 Task: Create a project with template Project Timeline with name TravelForge with privacy Public and in the team Recorders . Create three sections in the project as To-Do, Doing and Done.
Action: Mouse moved to (70, 54)
Screenshot: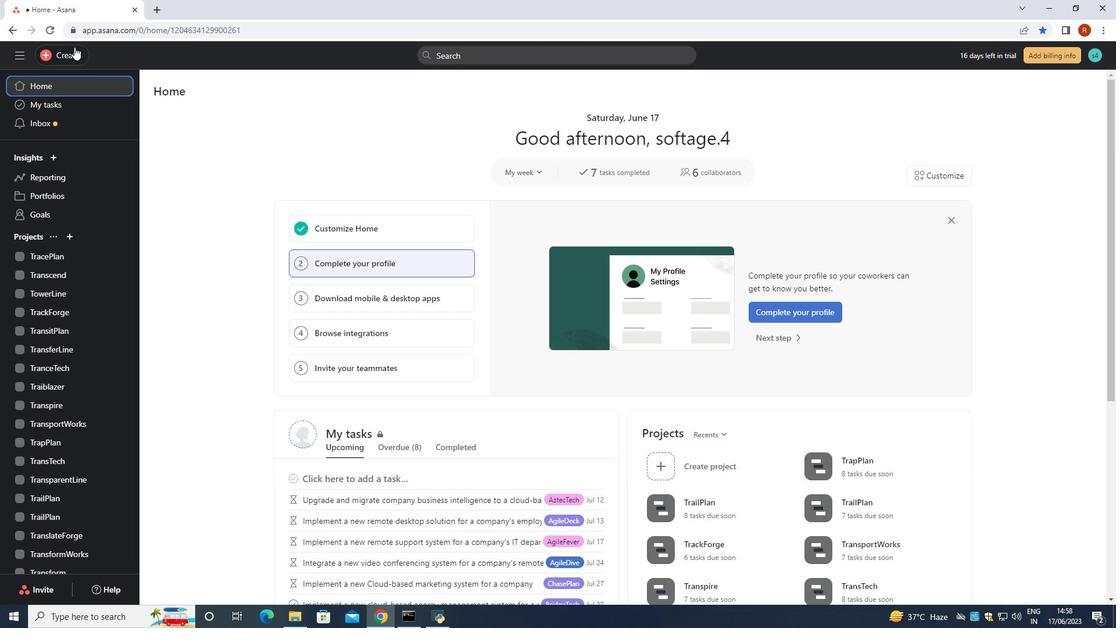 
Action: Mouse pressed left at (70, 54)
Screenshot: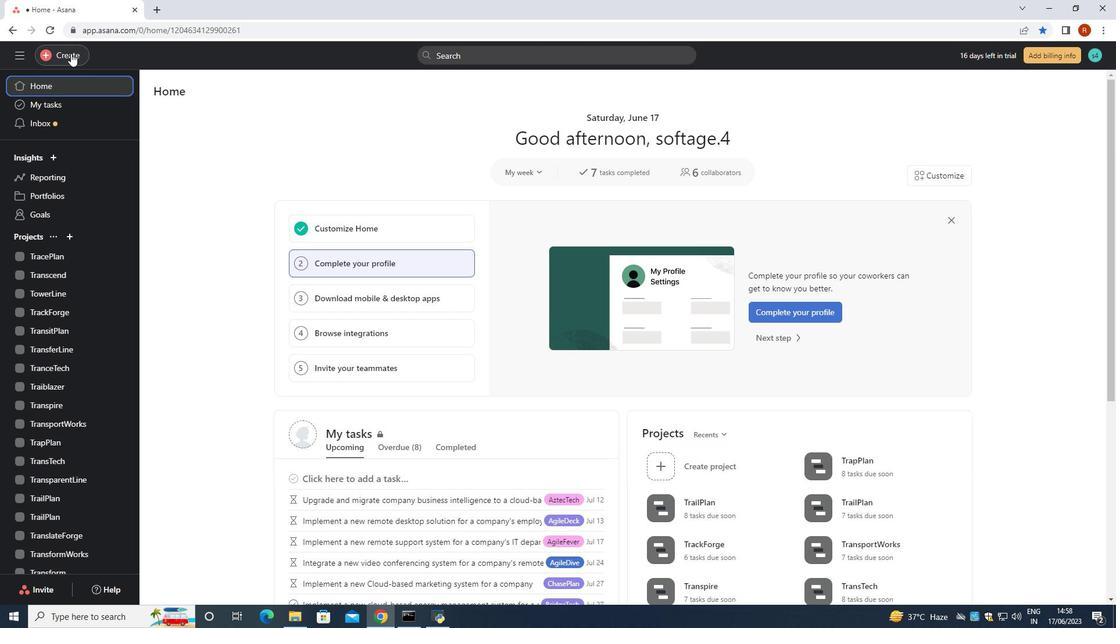 
Action: Mouse moved to (155, 80)
Screenshot: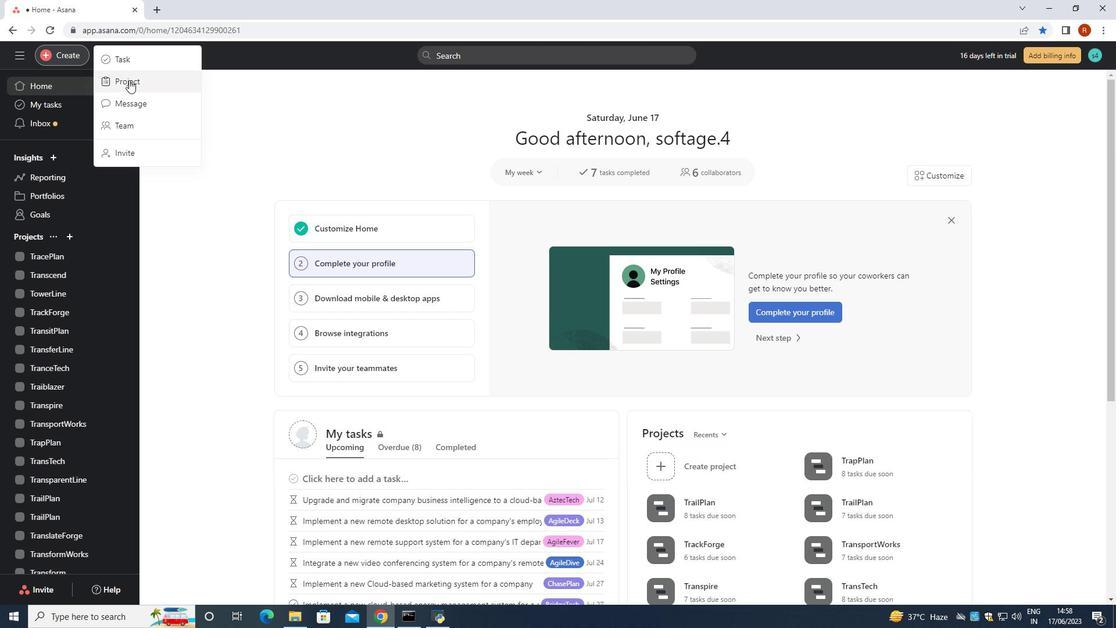 
Action: Mouse pressed left at (155, 80)
Screenshot: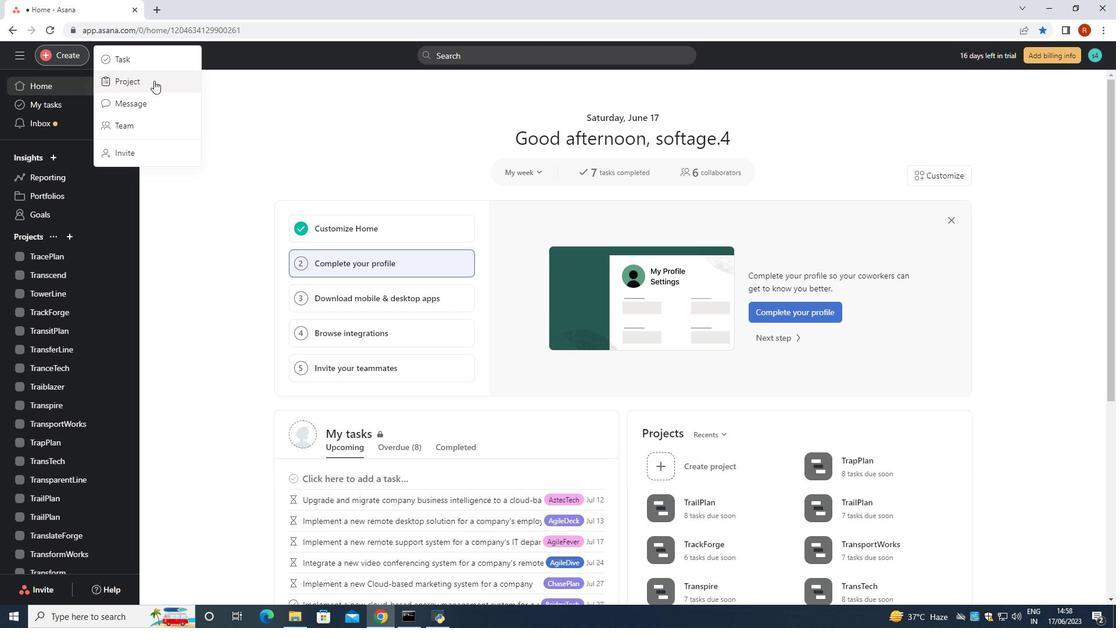 
Action: Mouse moved to (569, 330)
Screenshot: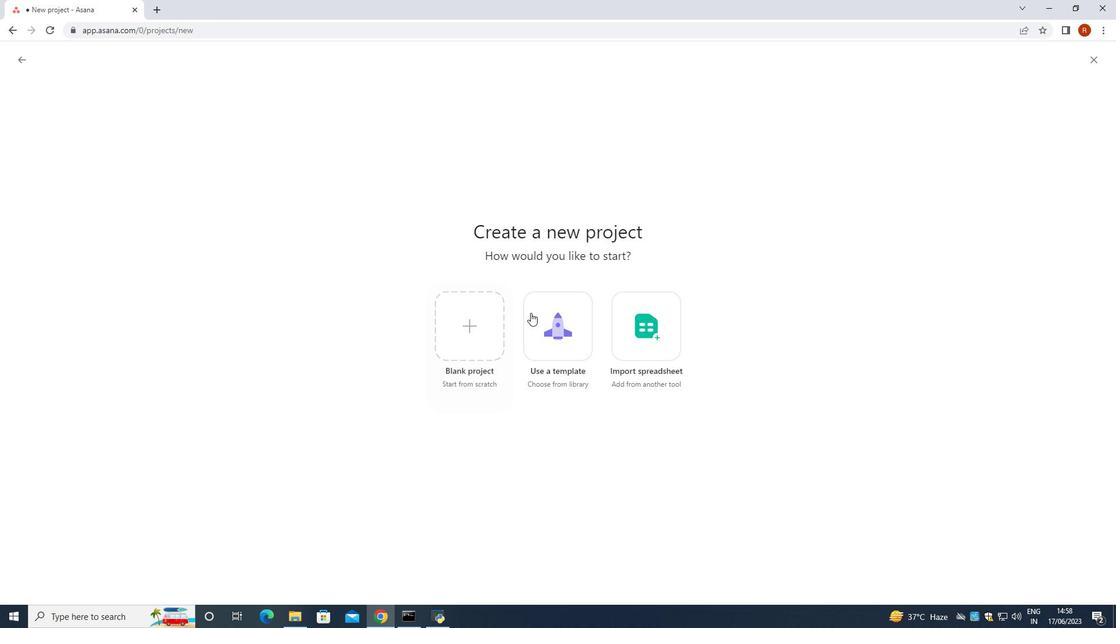 
Action: Mouse pressed left at (569, 330)
Screenshot: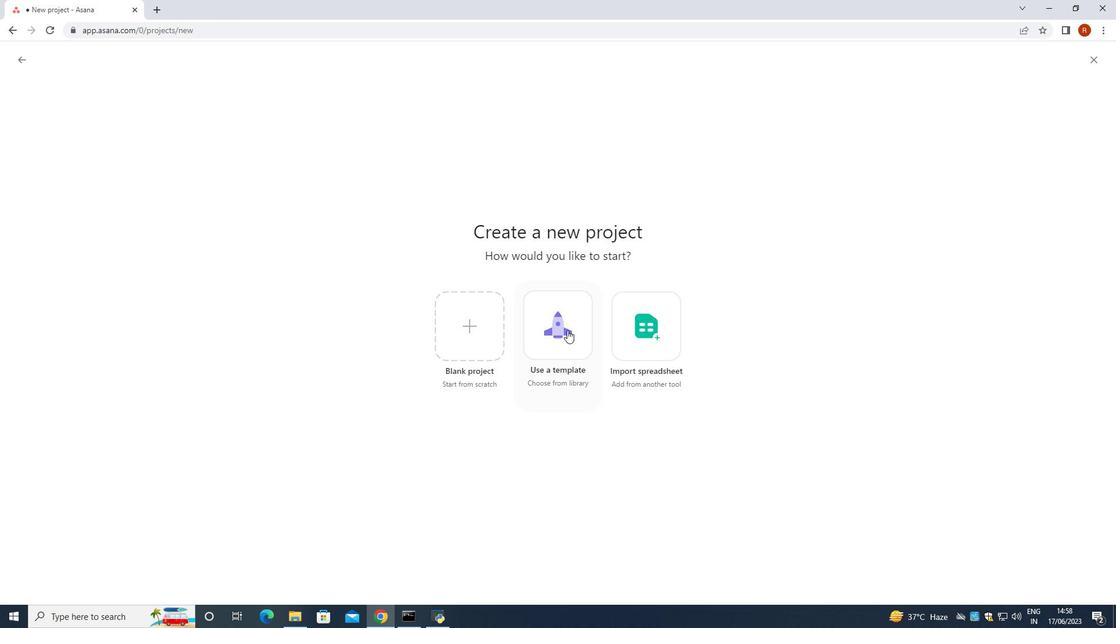 
Action: Mouse moved to (121, 310)
Screenshot: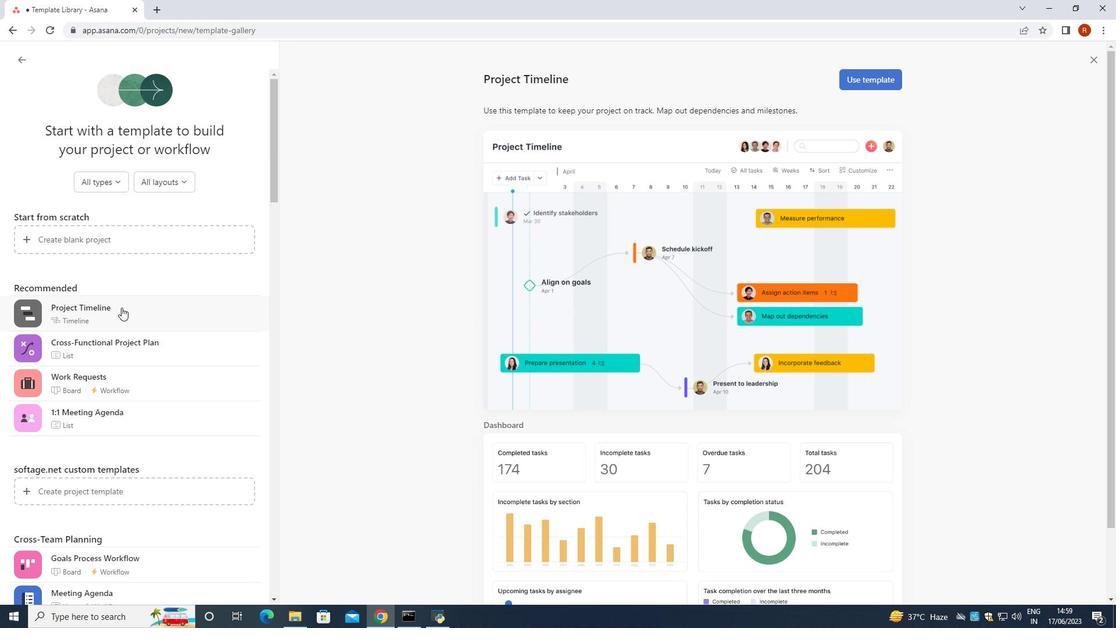 
Action: Mouse pressed left at (121, 310)
Screenshot: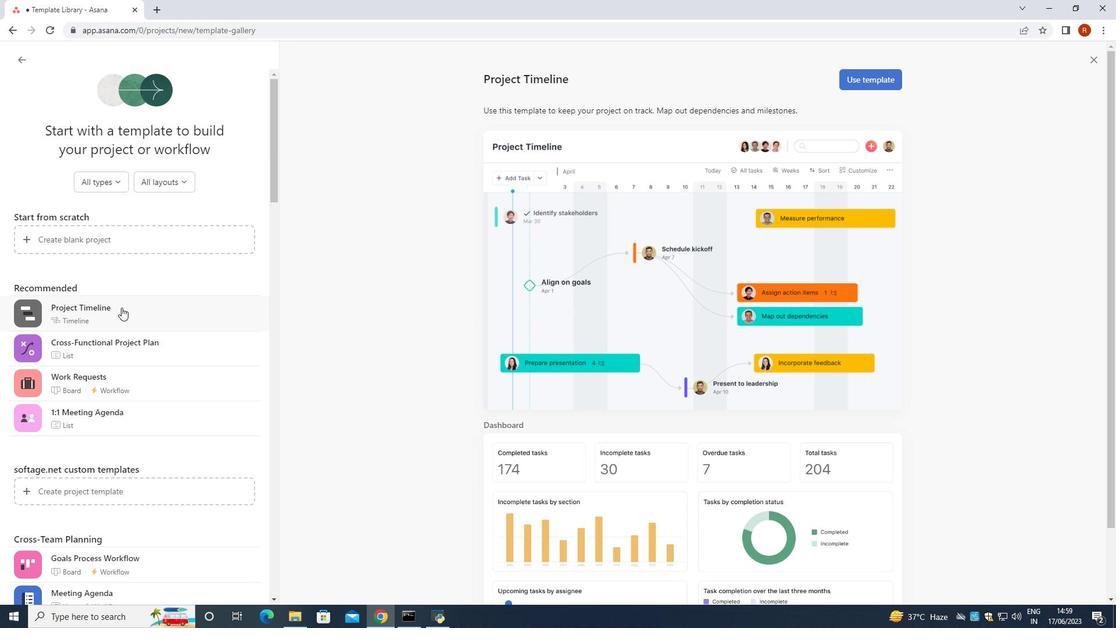 
Action: Mouse moved to (864, 83)
Screenshot: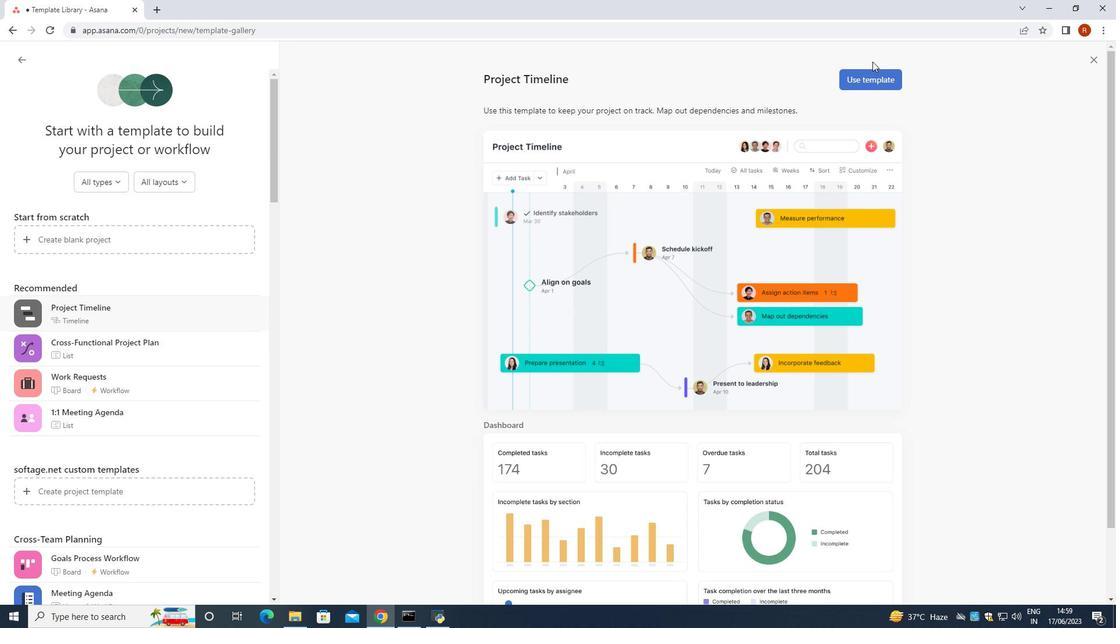 
Action: Mouse pressed left at (864, 83)
Screenshot: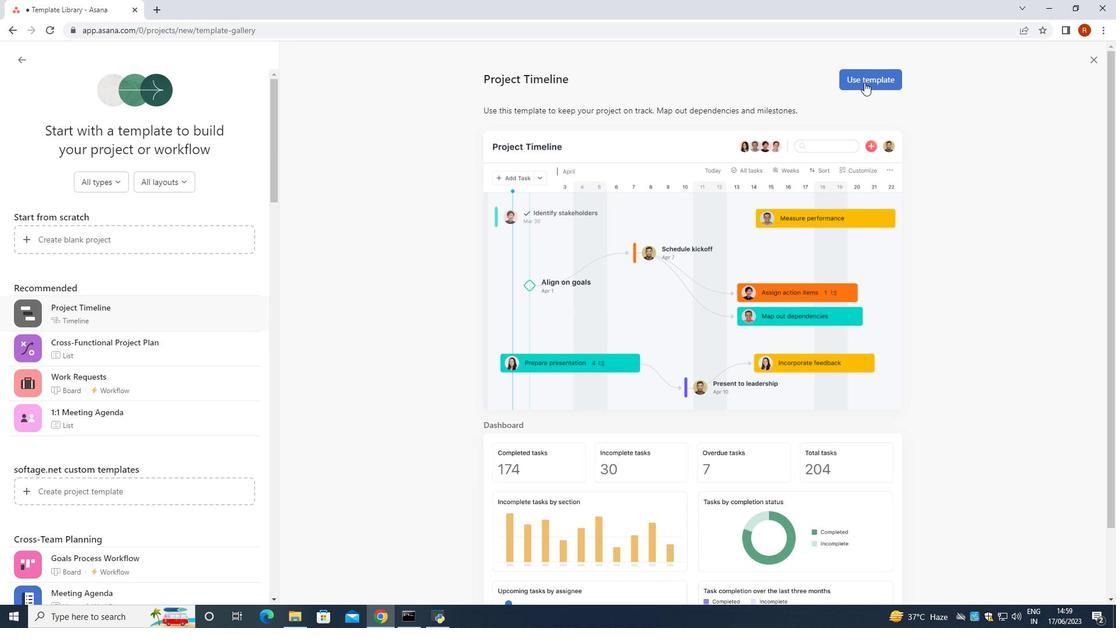 
Action: Mouse moved to (629, 172)
Screenshot: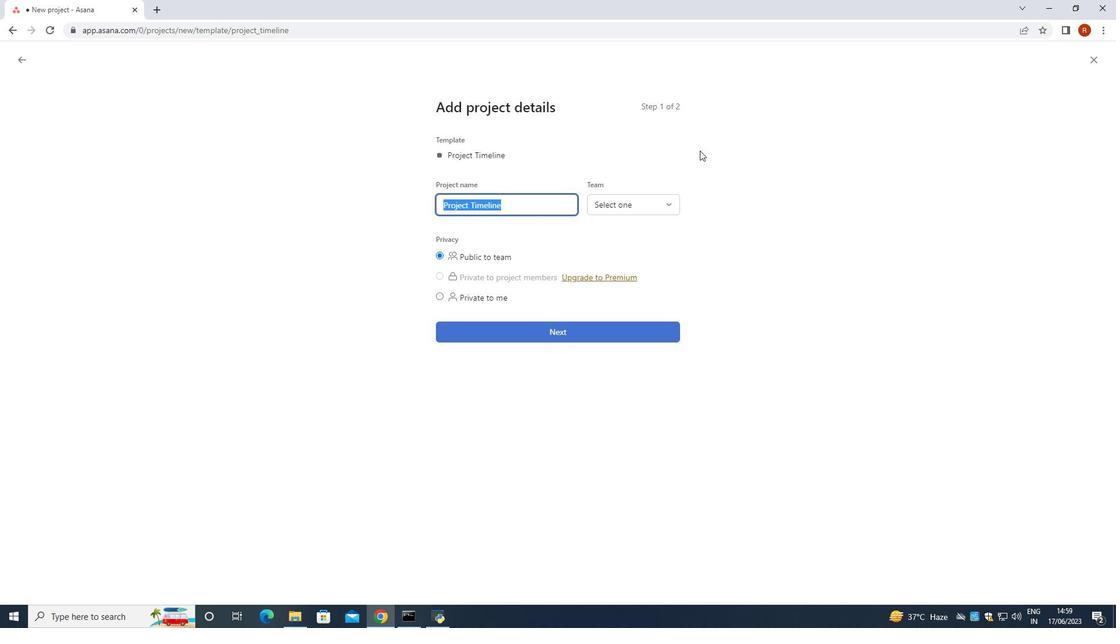 
Action: Key pressed <Key.backspace><Key.shift>Travel<Key.shift>Forge
Screenshot: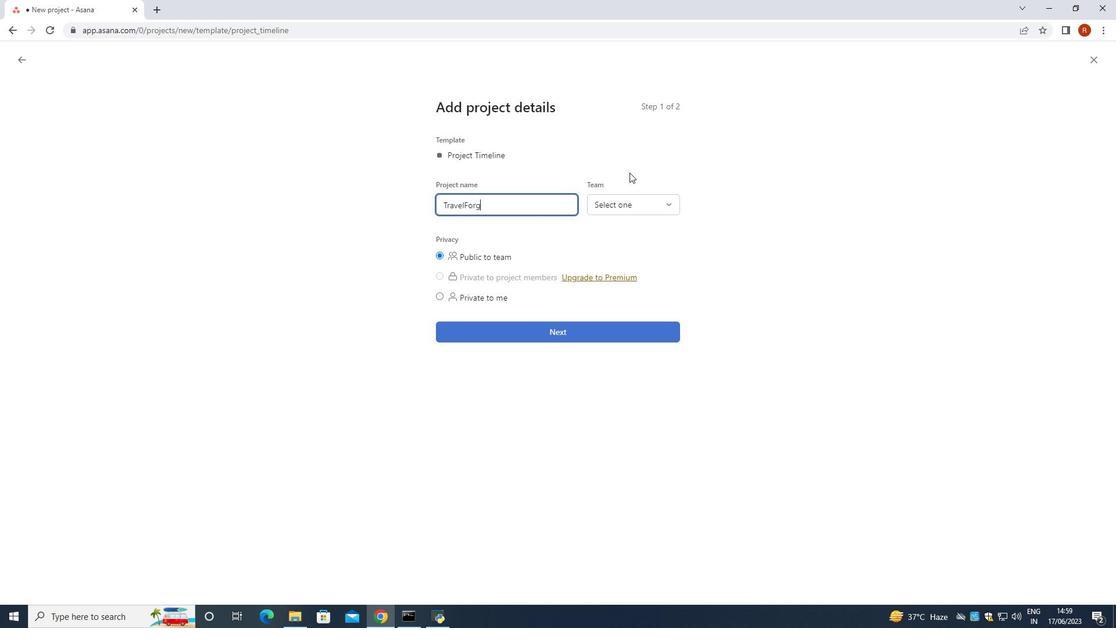
Action: Mouse moved to (480, 251)
Screenshot: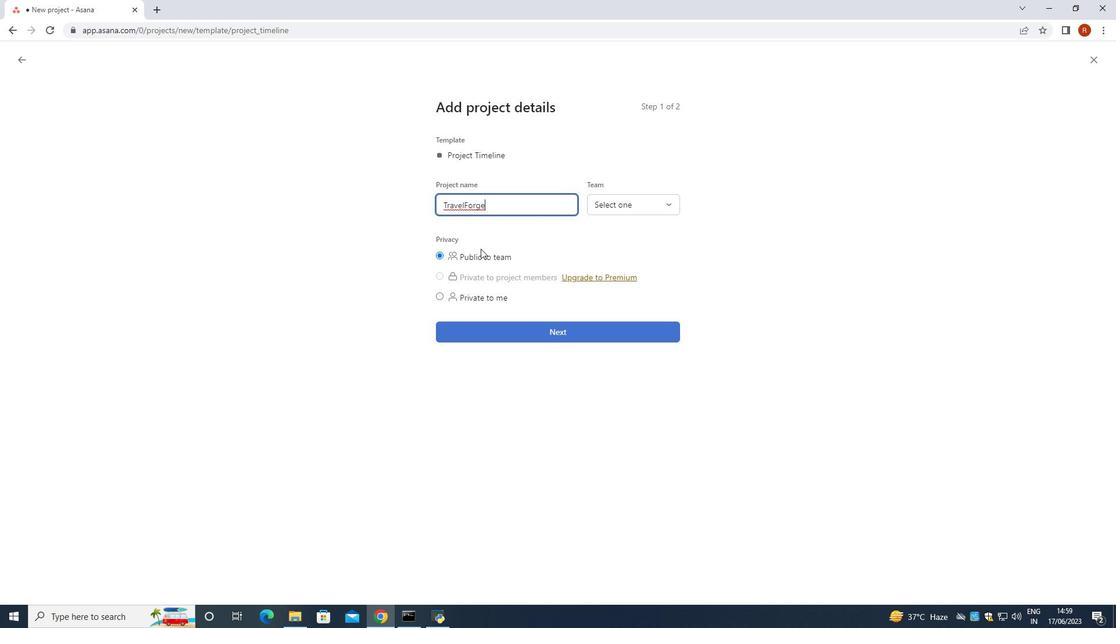 
Action: Mouse pressed left at (480, 251)
Screenshot: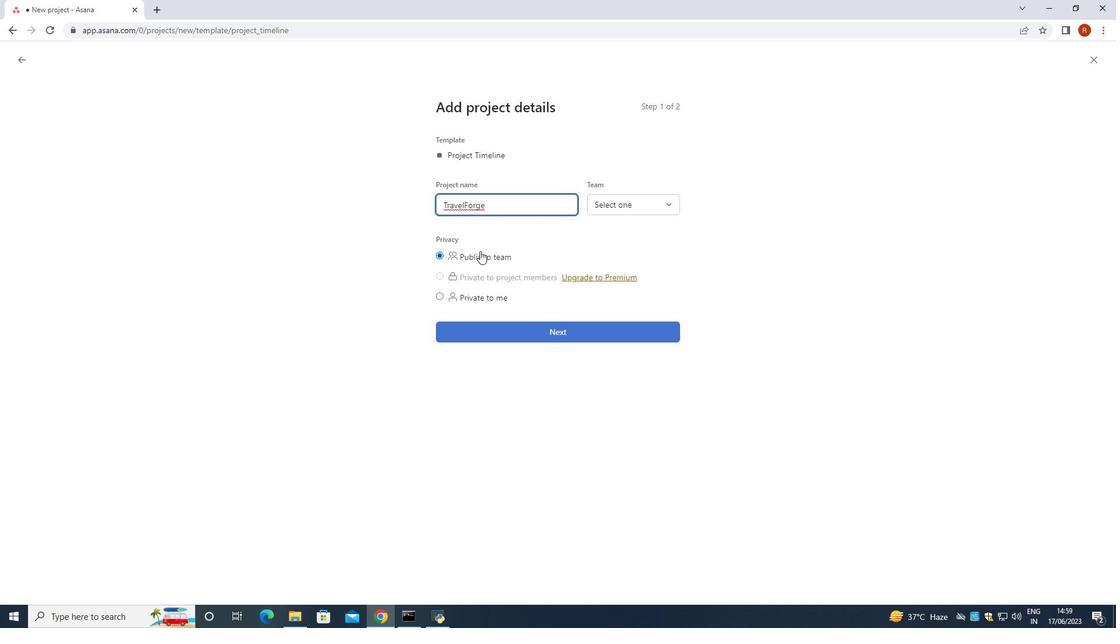 
Action: Mouse moved to (645, 205)
Screenshot: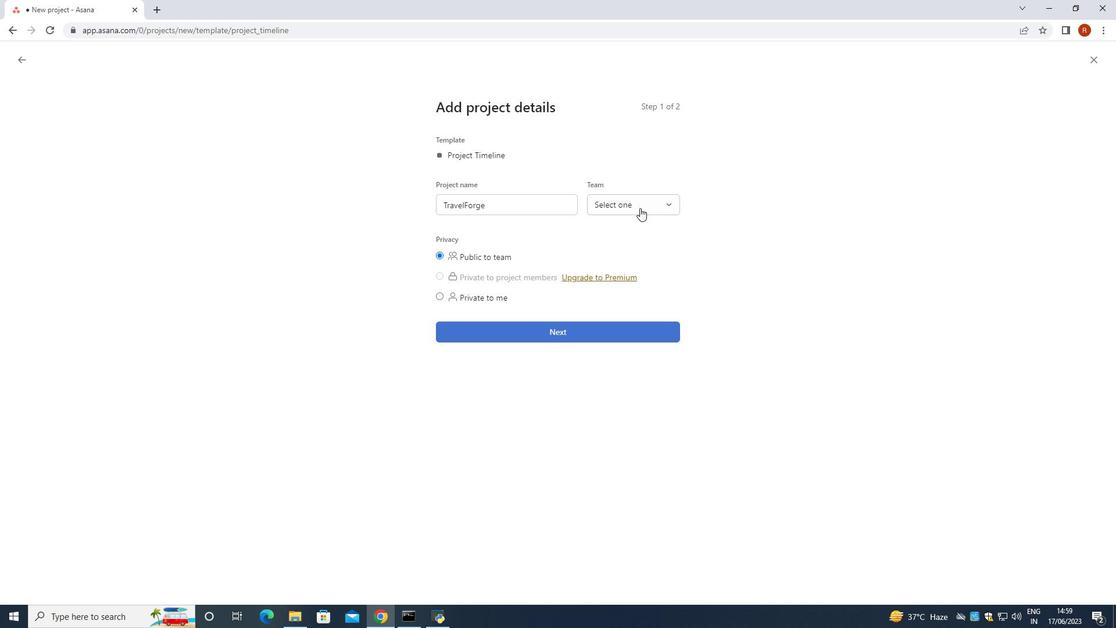 
Action: Mouse pressed left at (645, 205)
Screenshot: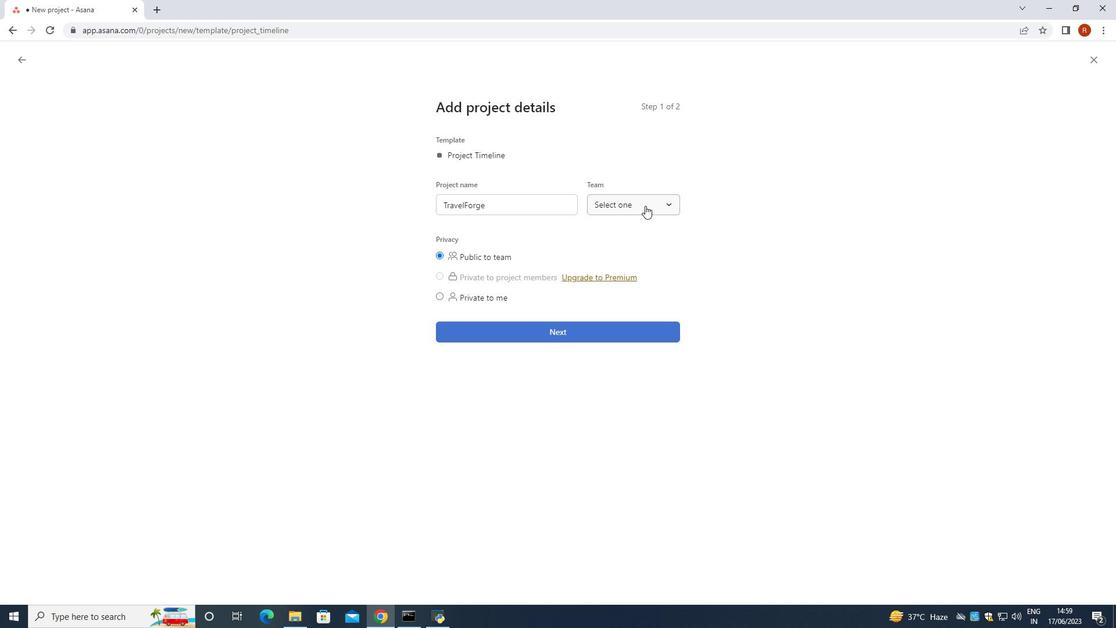 
Action: Mouse moved to (649, 265)
Screenshot: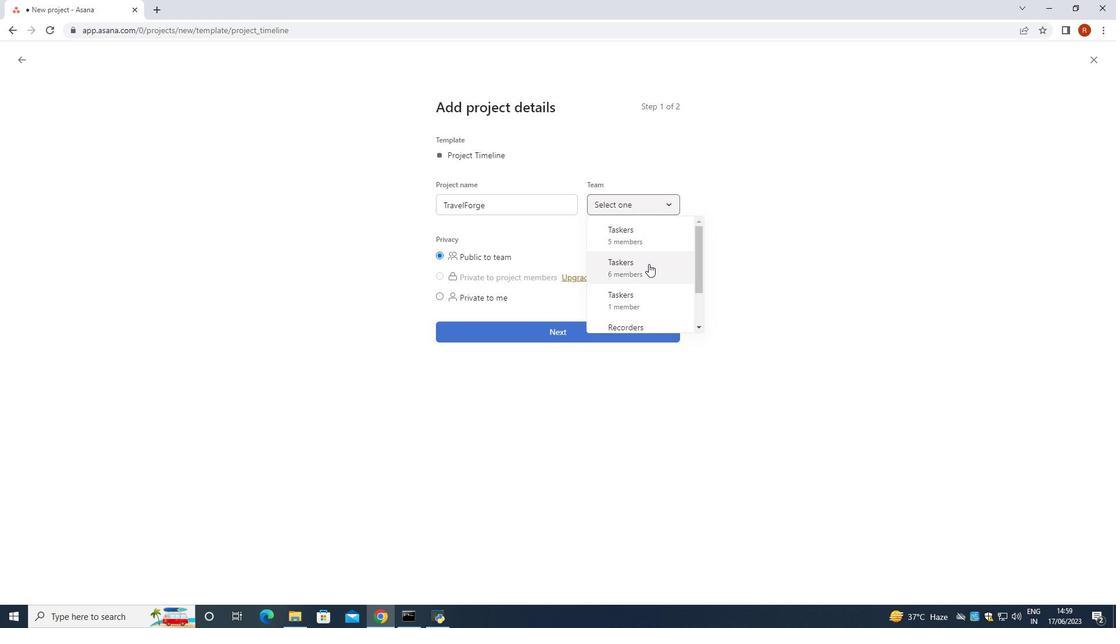 
Action: Mouse scrolled (649, 264) with delta (0, 0)
Screenshot: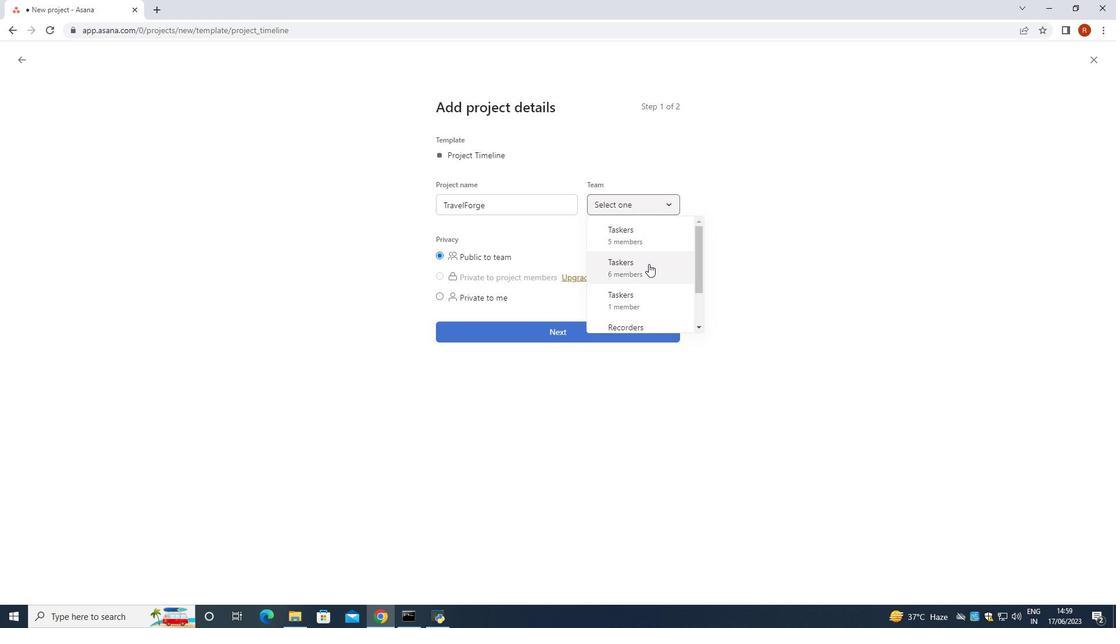 
Action: Mouse moved to (639, 283)
Screenshot: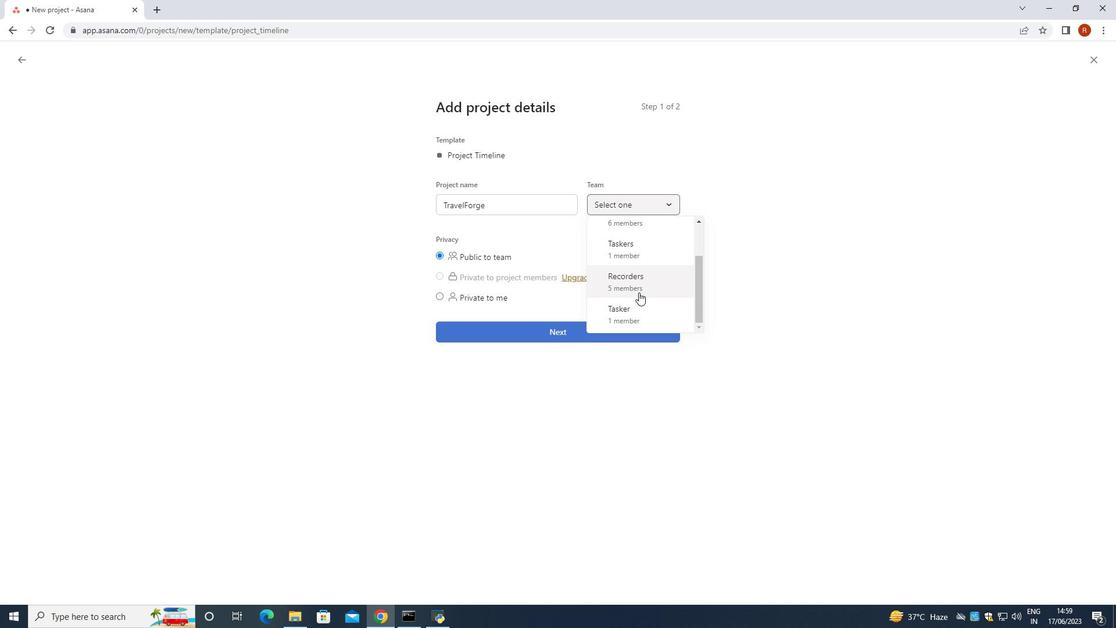 
Action: Mouse pressed left at (639, 283)
Screenshot: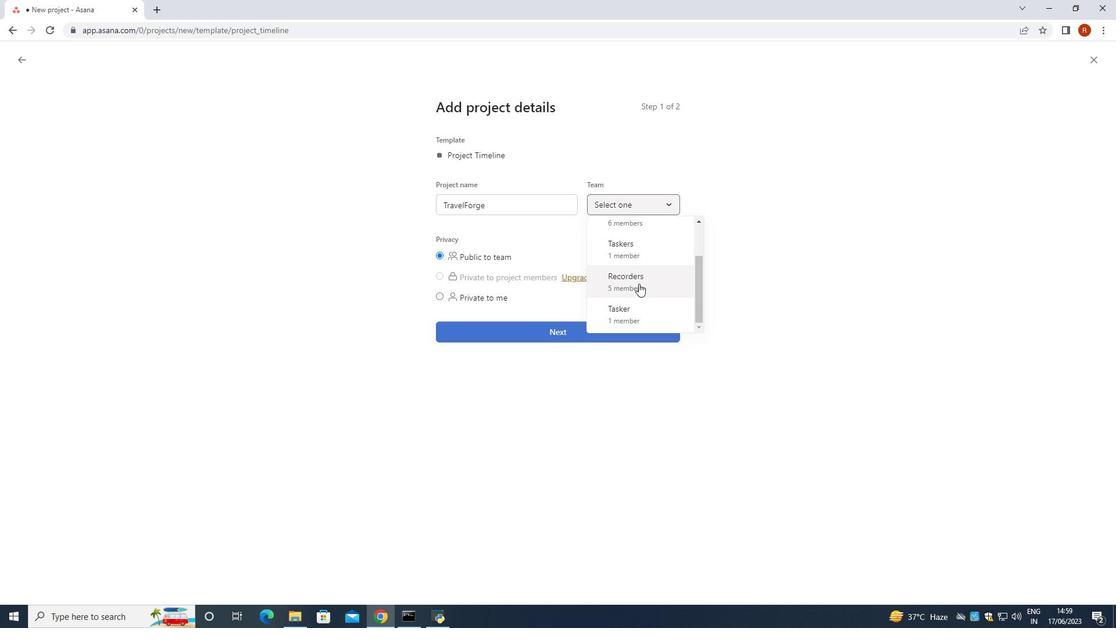 
Action: Mouse moved to (604, 308)
Screenshot: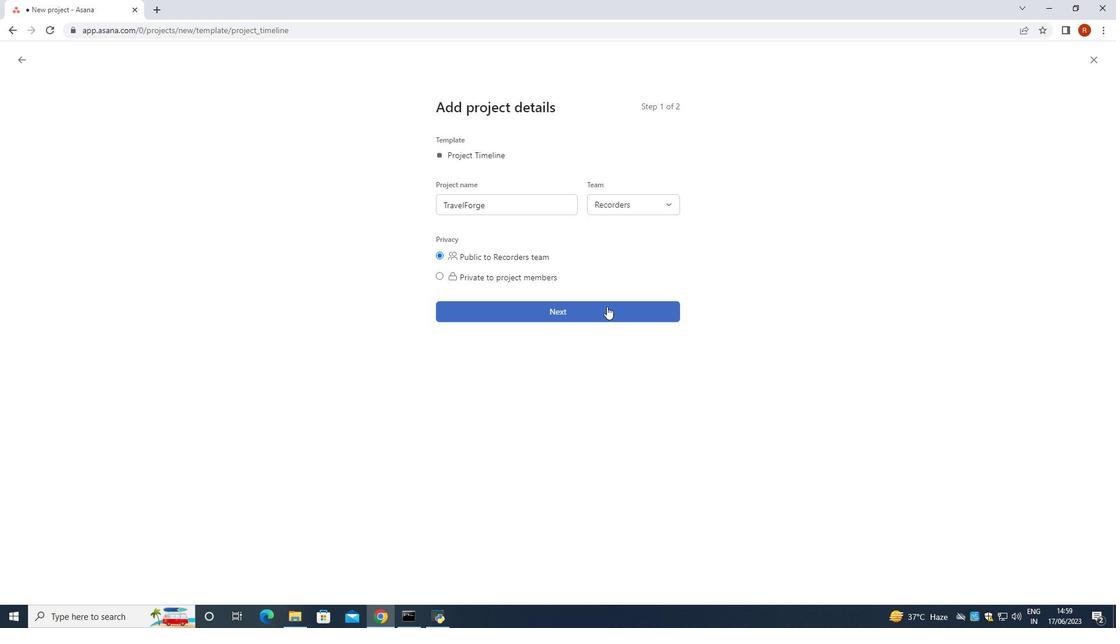 
Action: Mouse pressed left at (604, 308)
Screenshot: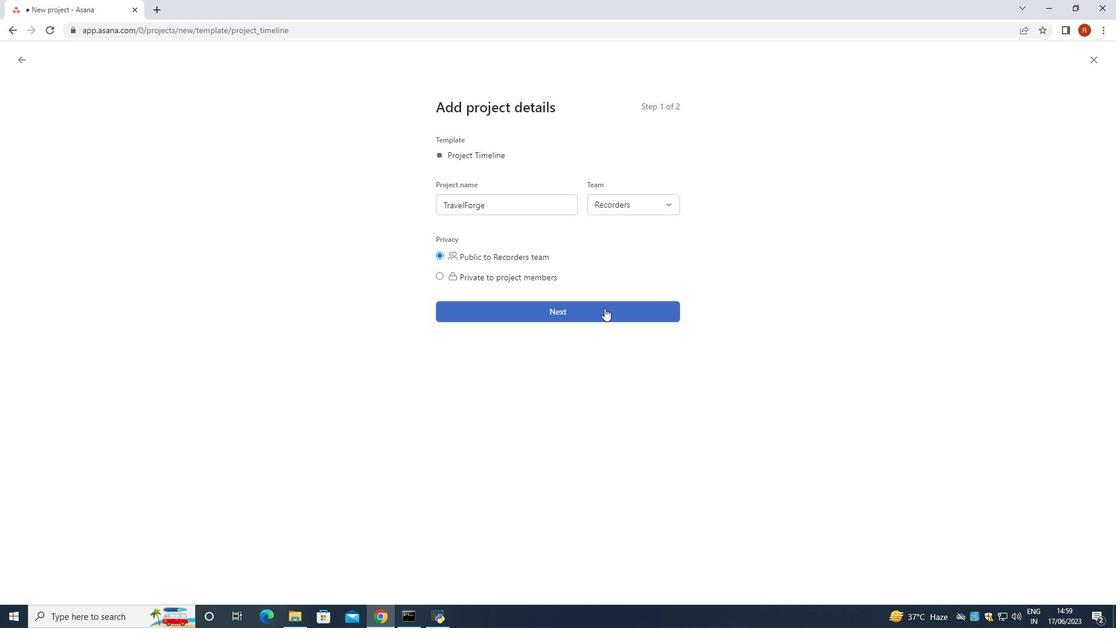 
Action: Mouse moved to (651, 343)
Screenshot: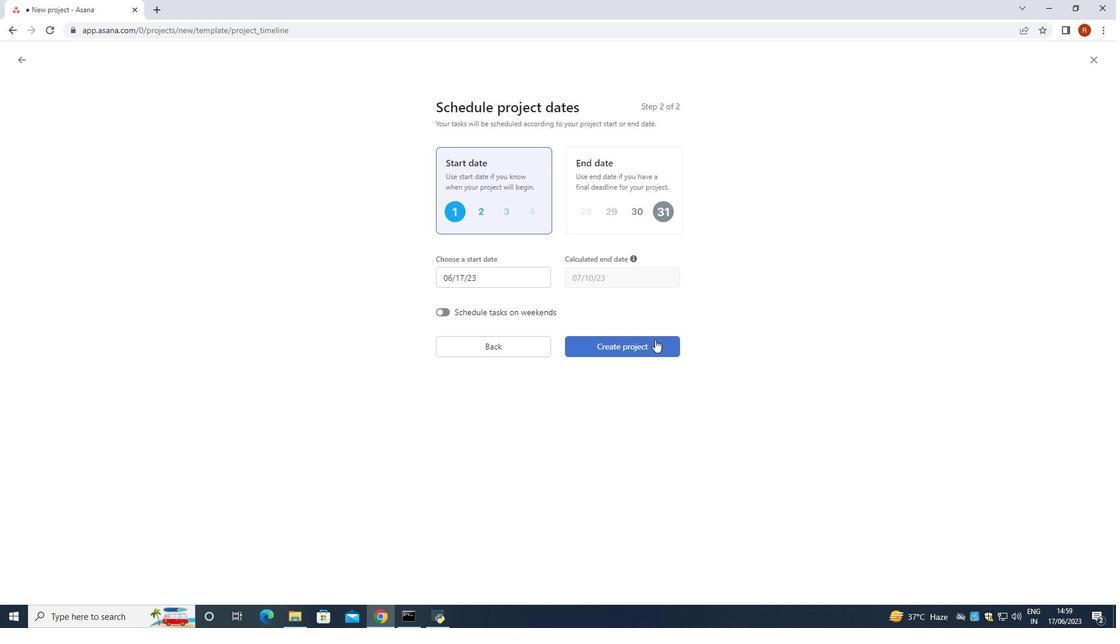 
Action: Mouse pressed left at (651, 343)
Screenshot: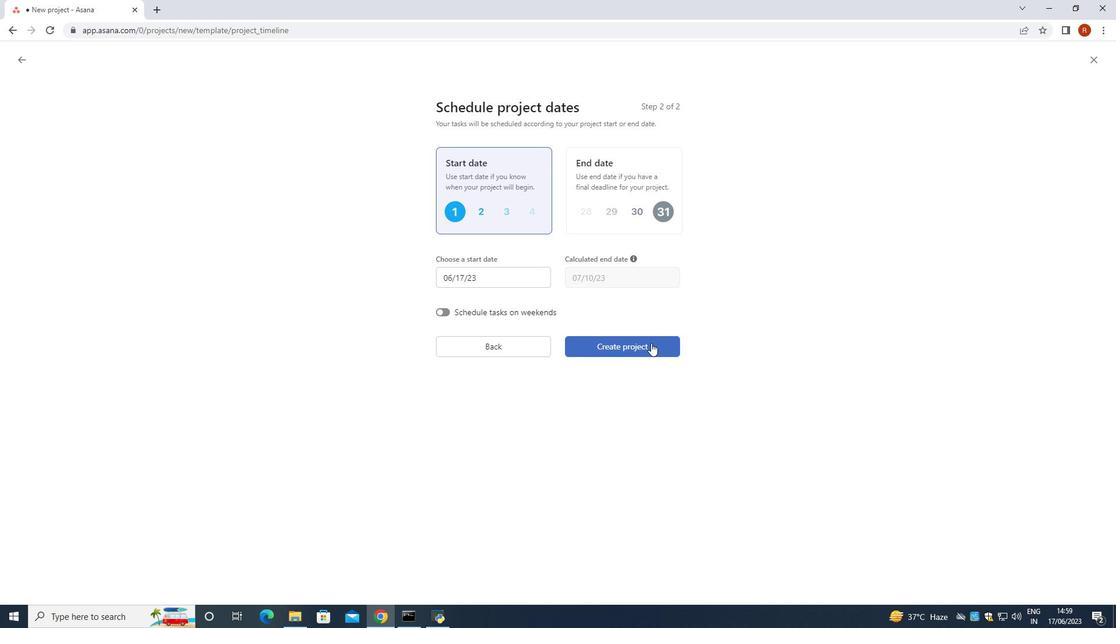
Action: Mouse moved to (130, 527)
Screenshot: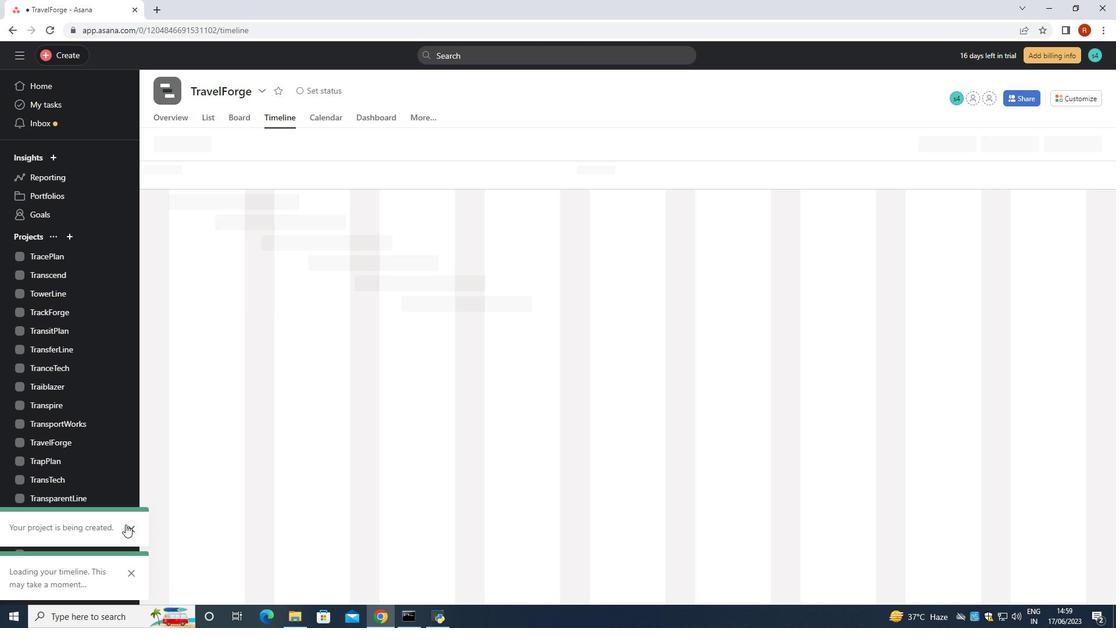
Action: Mouse pressed left at (130, 527)
Screenshot: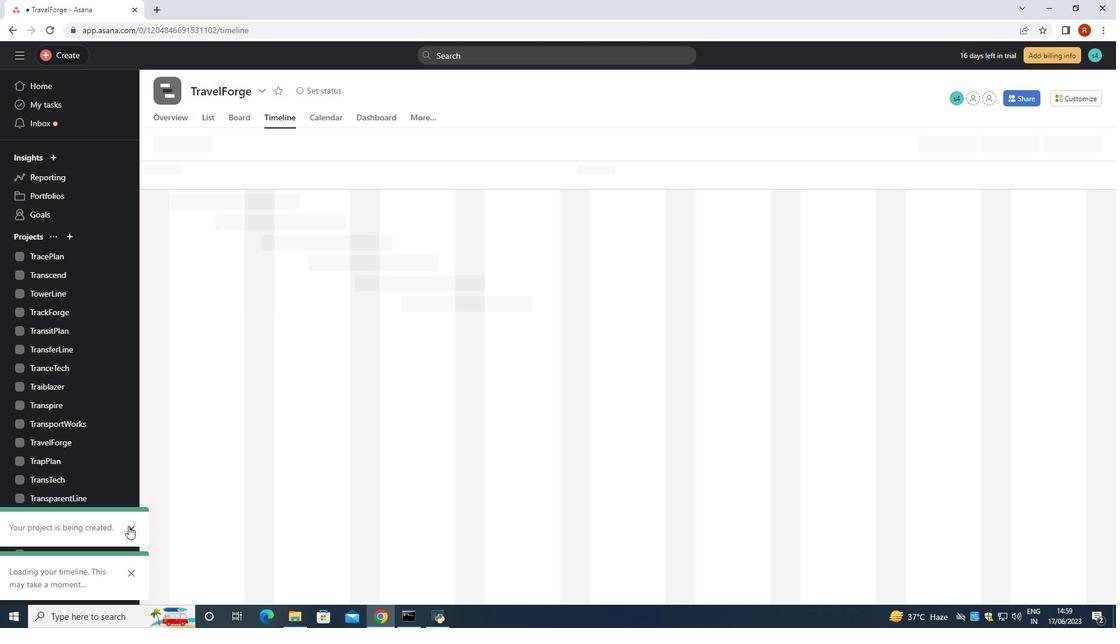 
Action: Mouse moved to (130, 572)
Screenshot: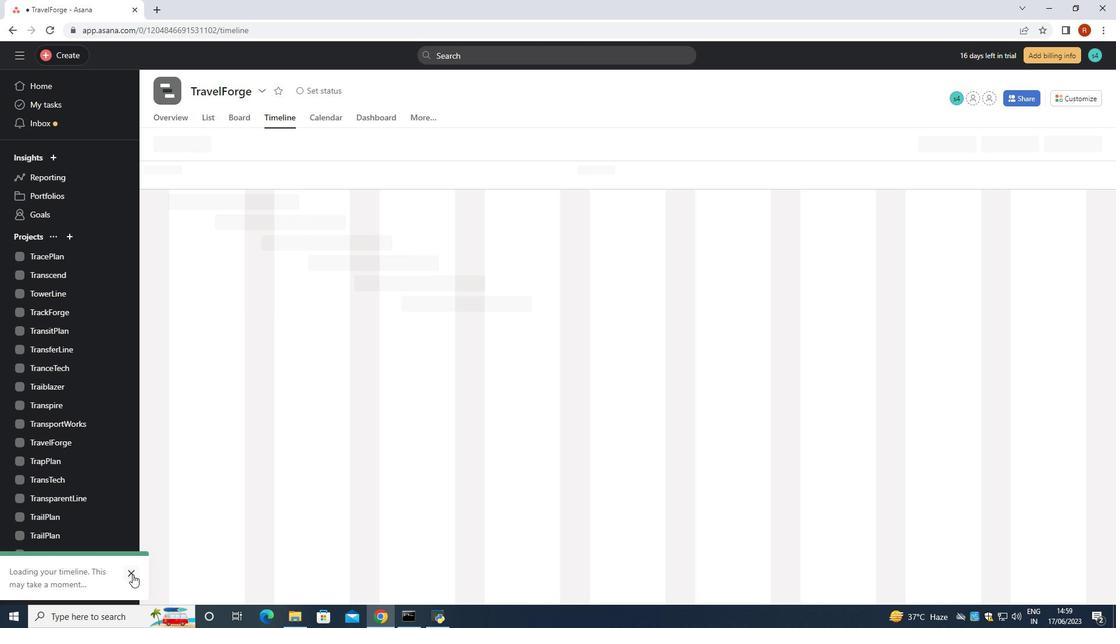 
Action: Mouse pressed left at (130, 572)
Screenshot: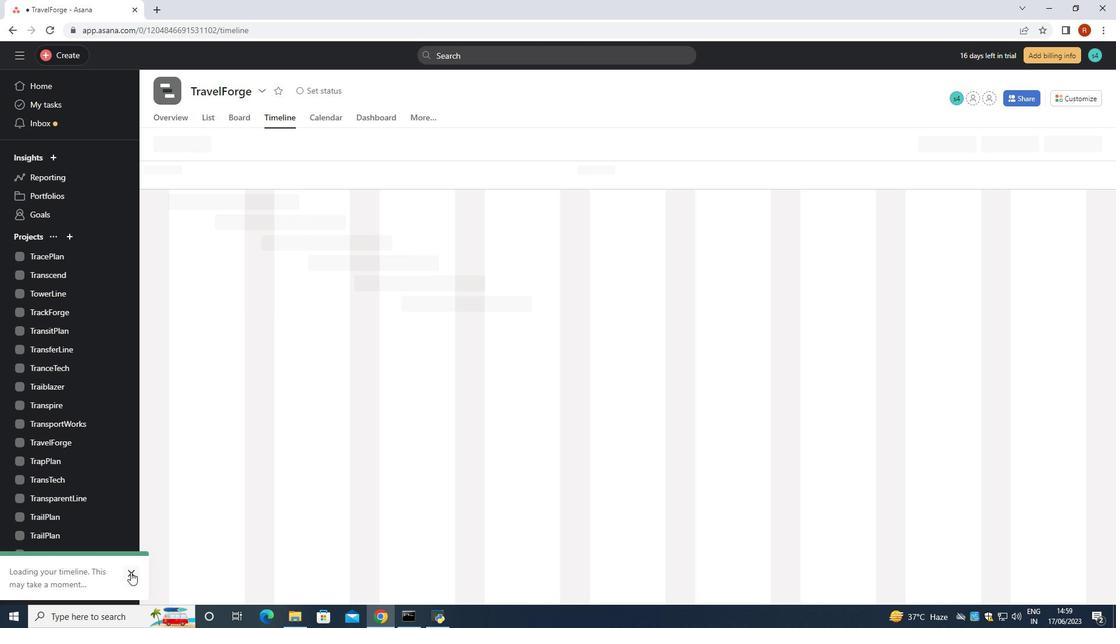 
Action: Mouse moved to (187, 394)
Screenshot: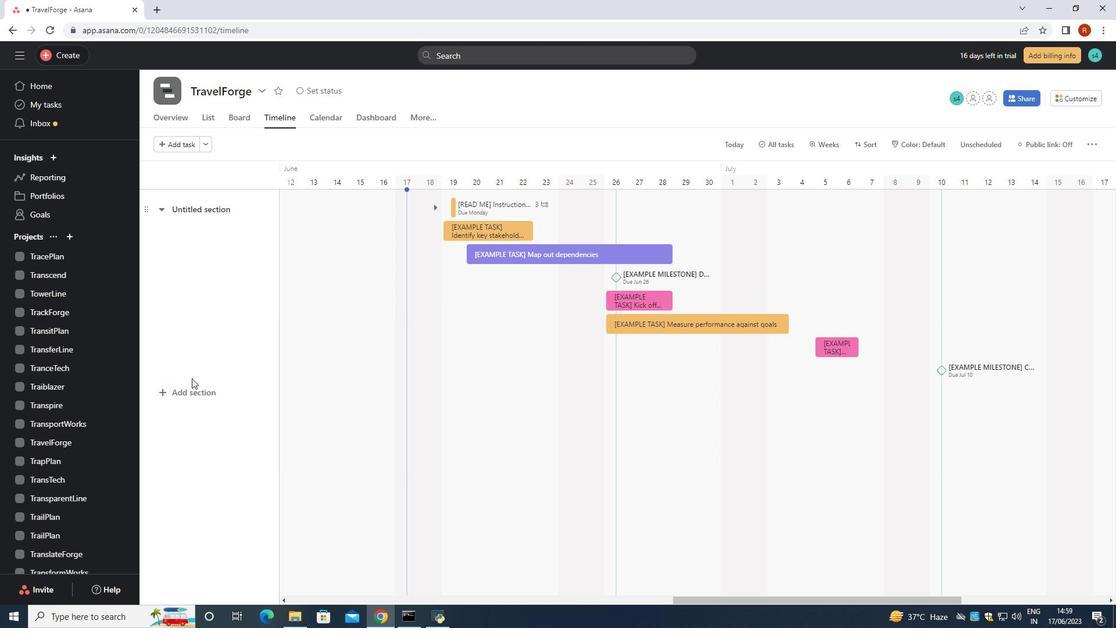 
Action: Mouse pressed left at (187, 394)
Screenshot: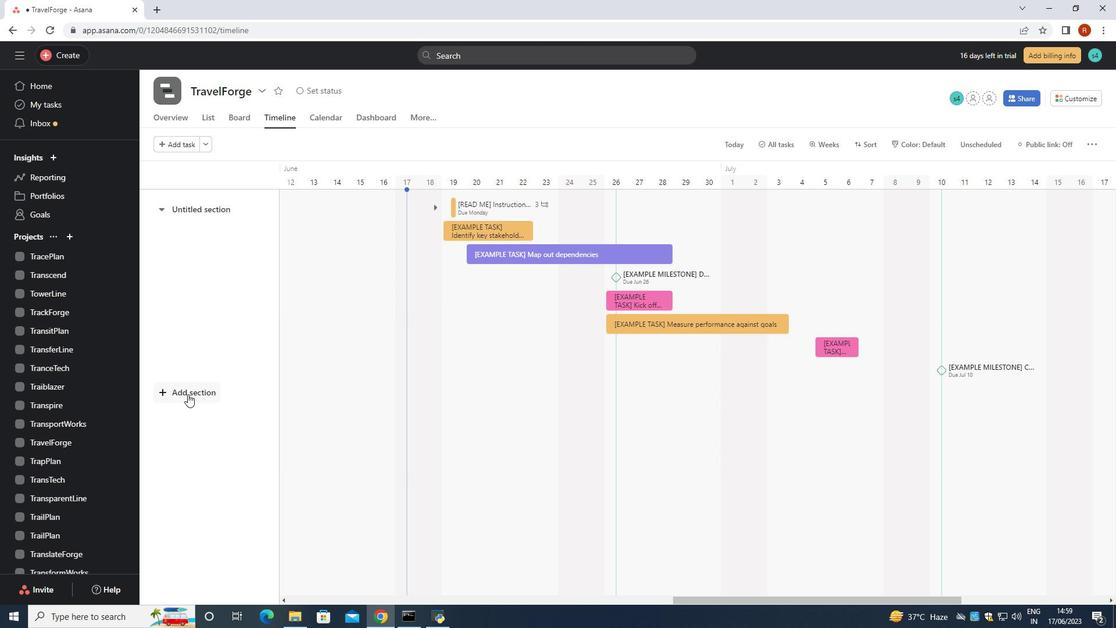 
Action: Key pressed <Key.shift>To-<Key.shift>Do
Screenshot: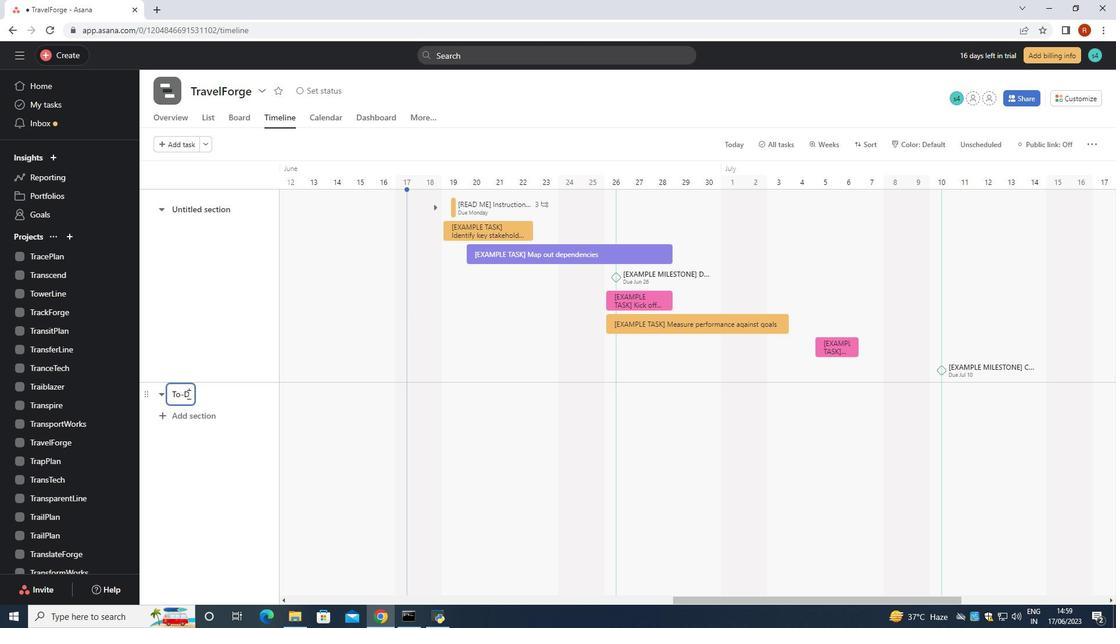 
Action: Mouse moved to (189, 431)
Screenshot: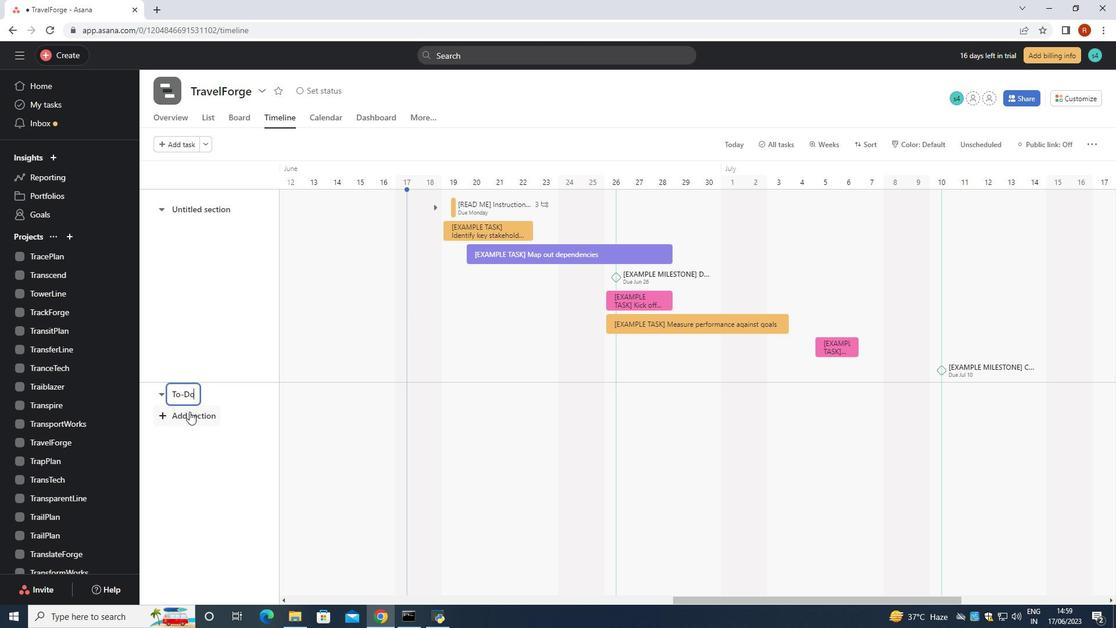 
Action: Mouse pressed left at (189, 431)
Screenshot: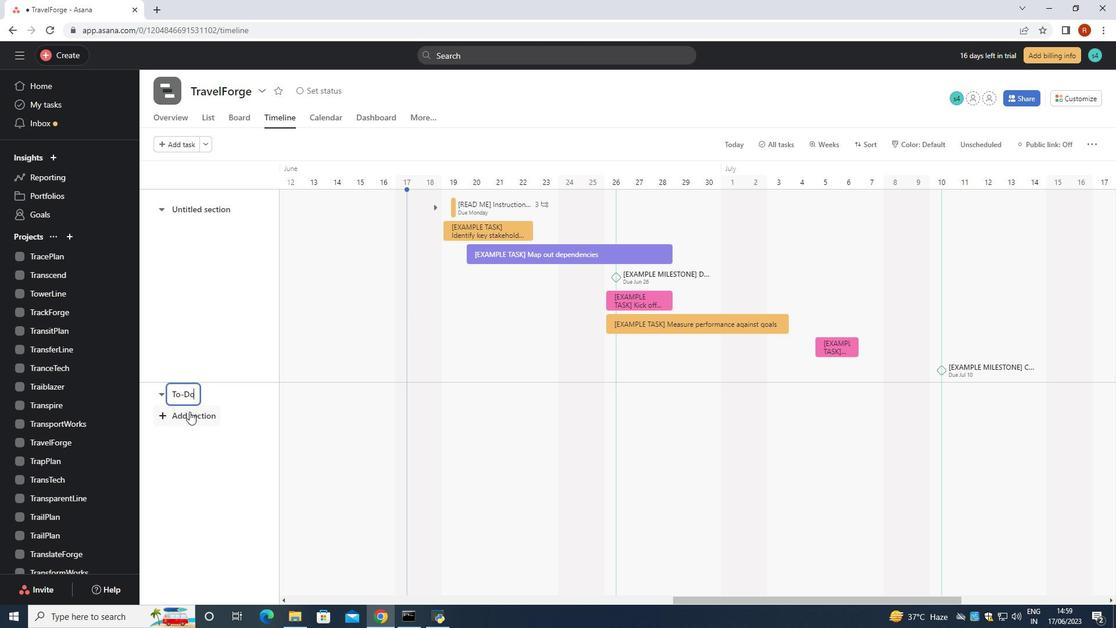
Action: Mouse moved to (183, 414)
Screenshot: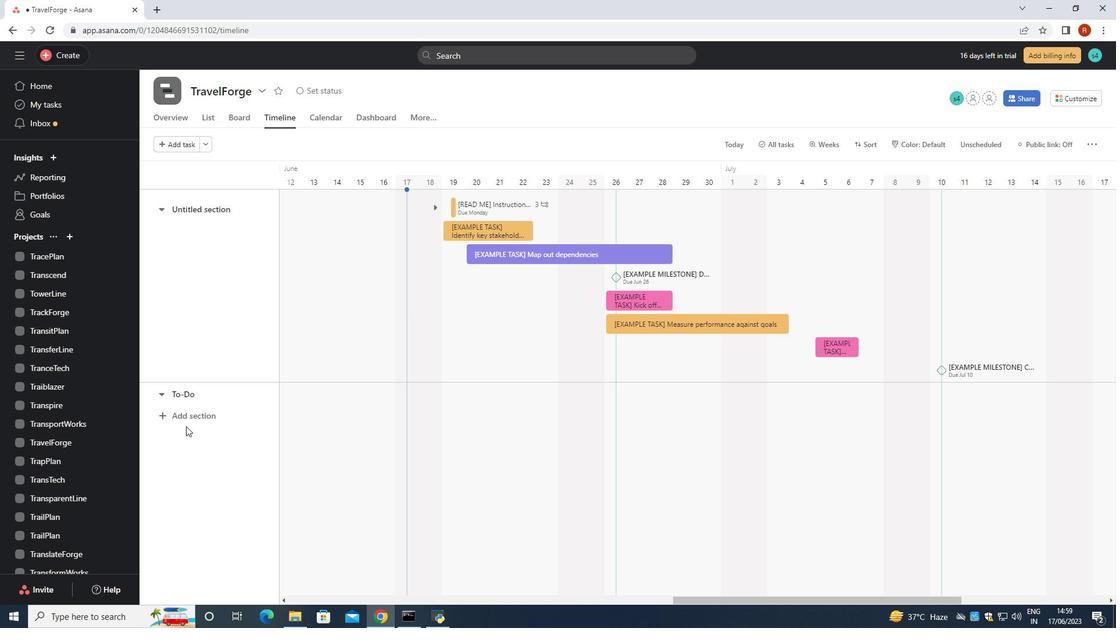 
Action: Mouse pressed left at (183, 414)
Screenshot: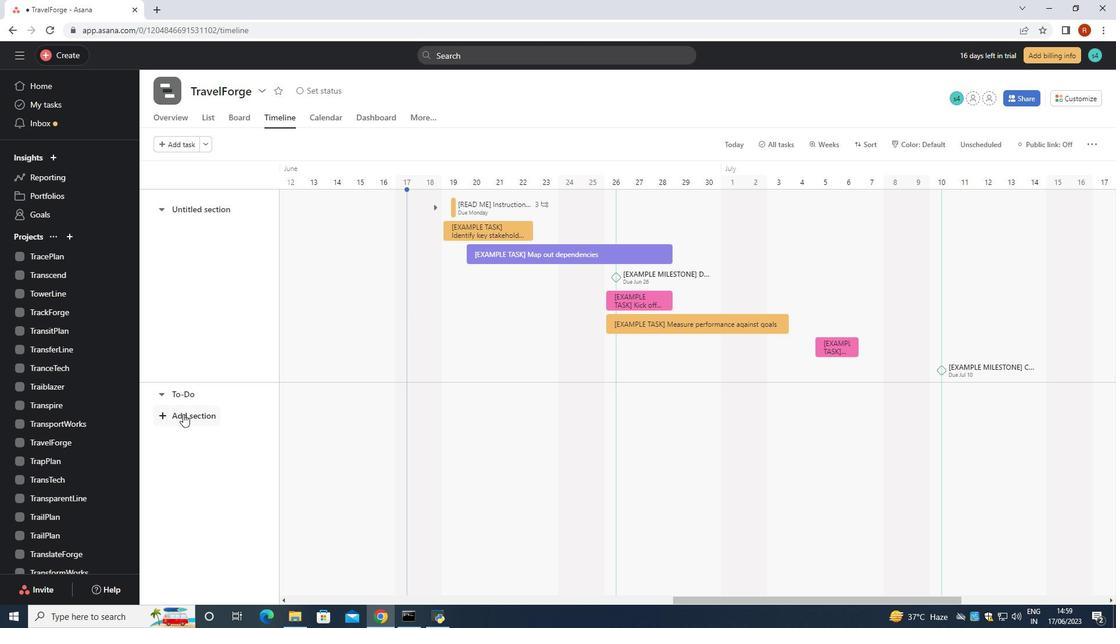 
Action: Mouse moved to (182, 413)
Screenshot: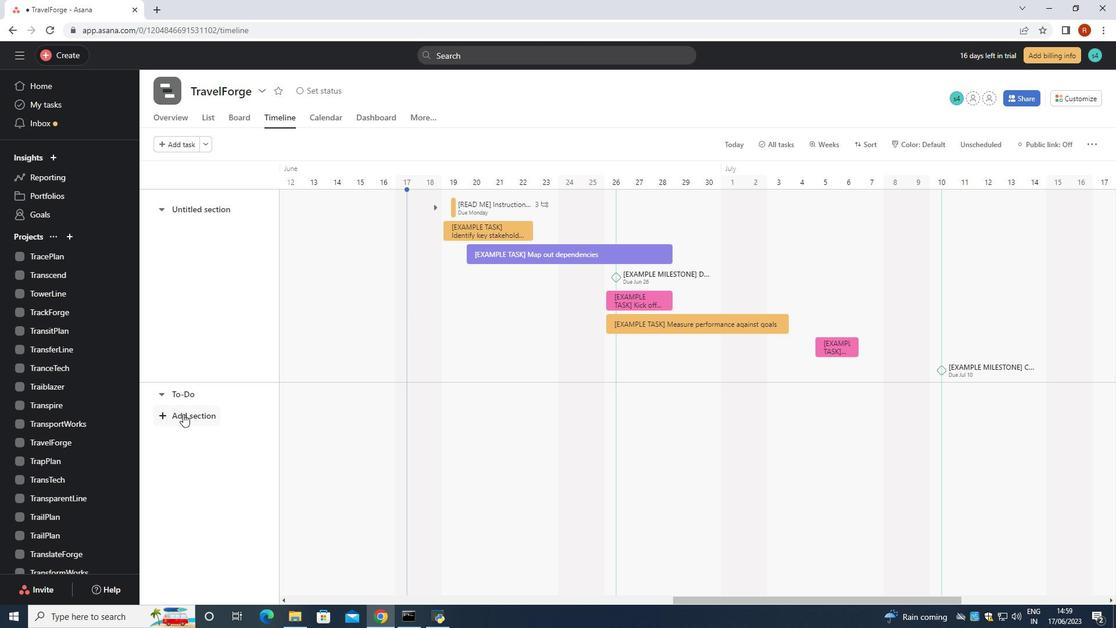 
Action: Key pressed <Key.shift>Doing
Screenshot: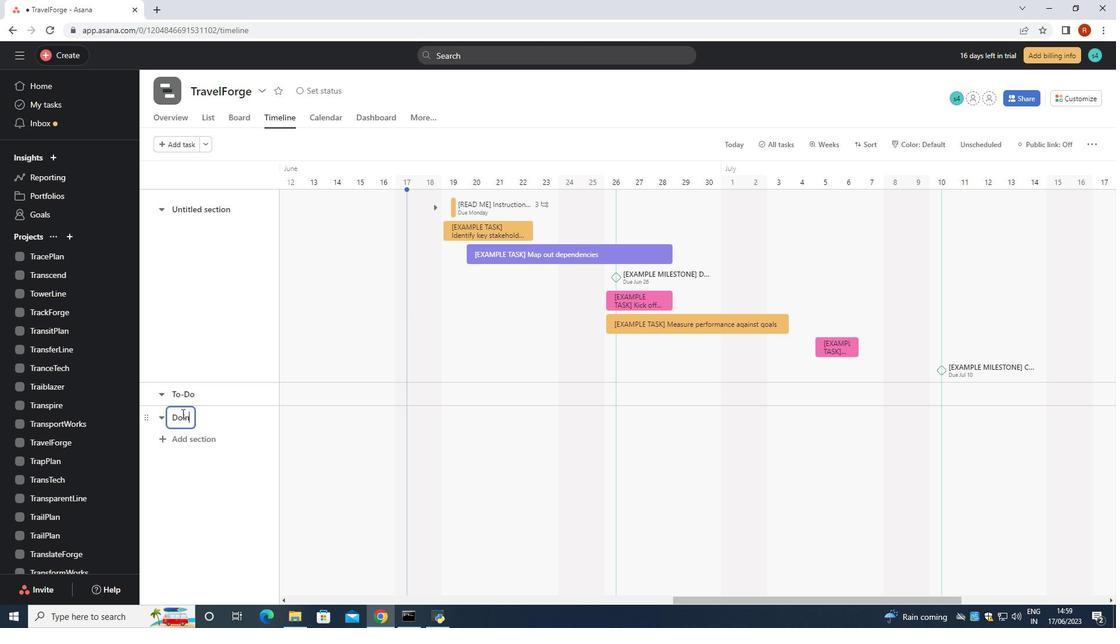 
Action: Mouse moved to (210, 442)
Screenshot: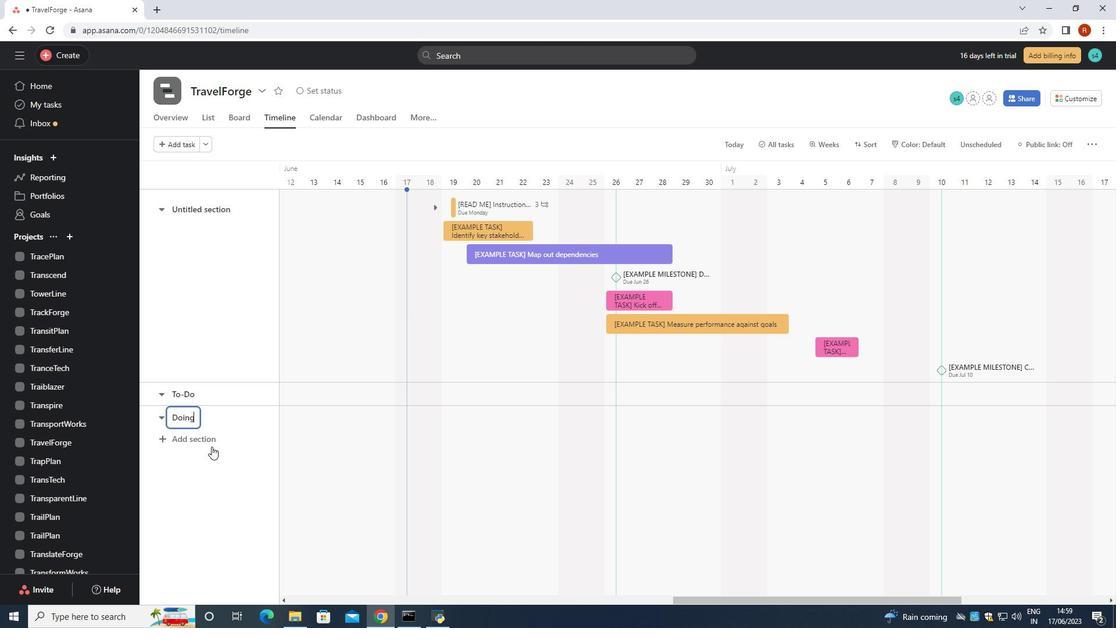 
Action: Mouse pressed left at (210, 442)
Screenshot: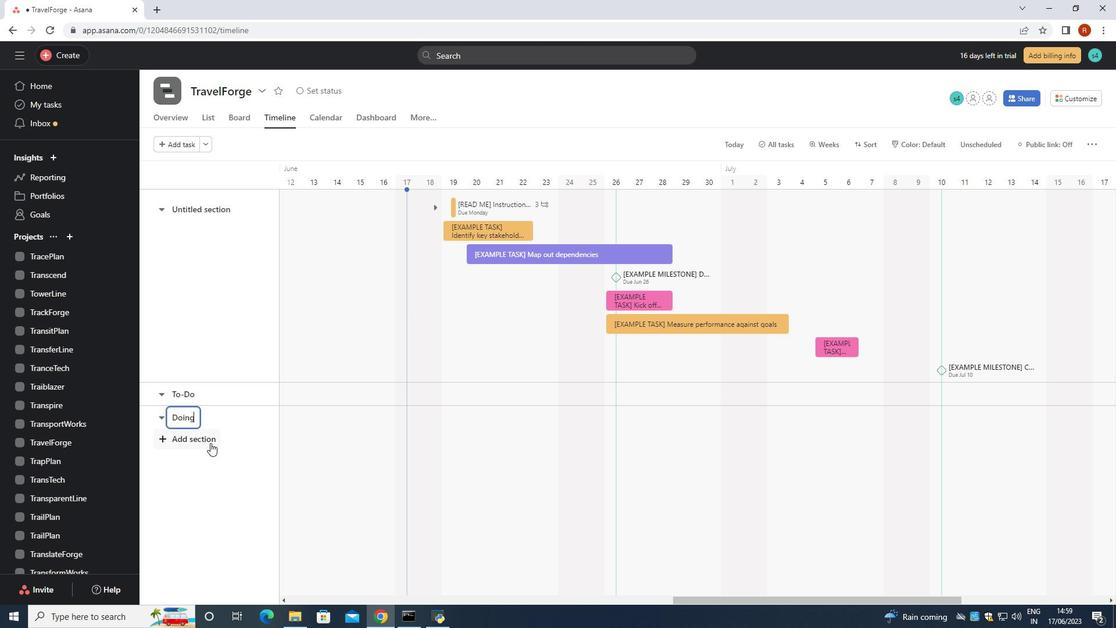 
Action: Mouse moved to (209, 442)
Screenshot: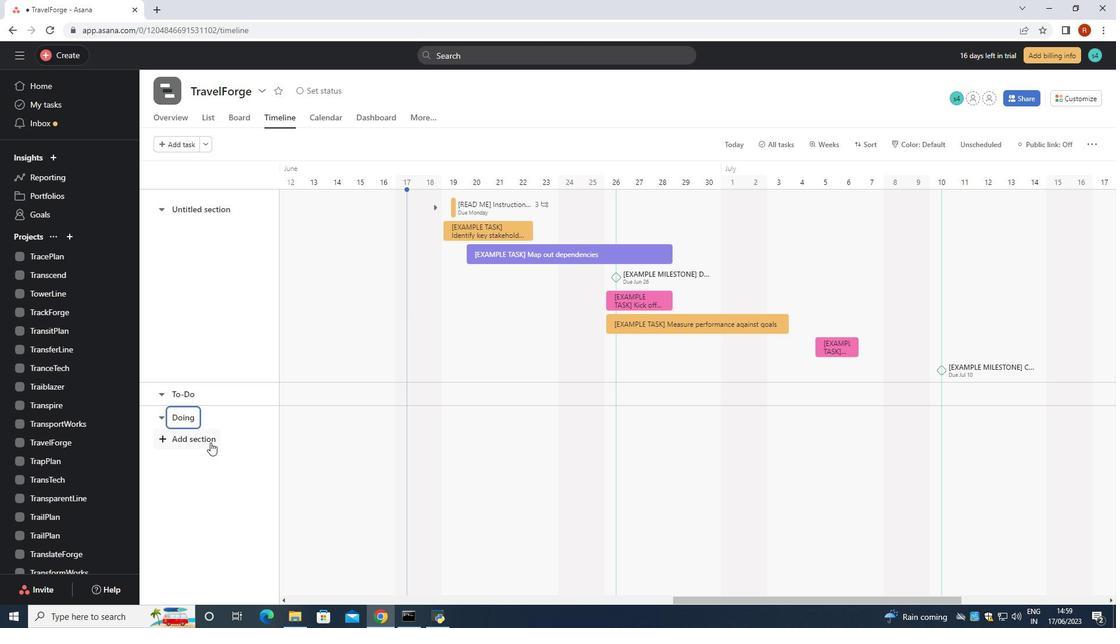 
Action: Key pressed <Key.shift>Done
Screenshot: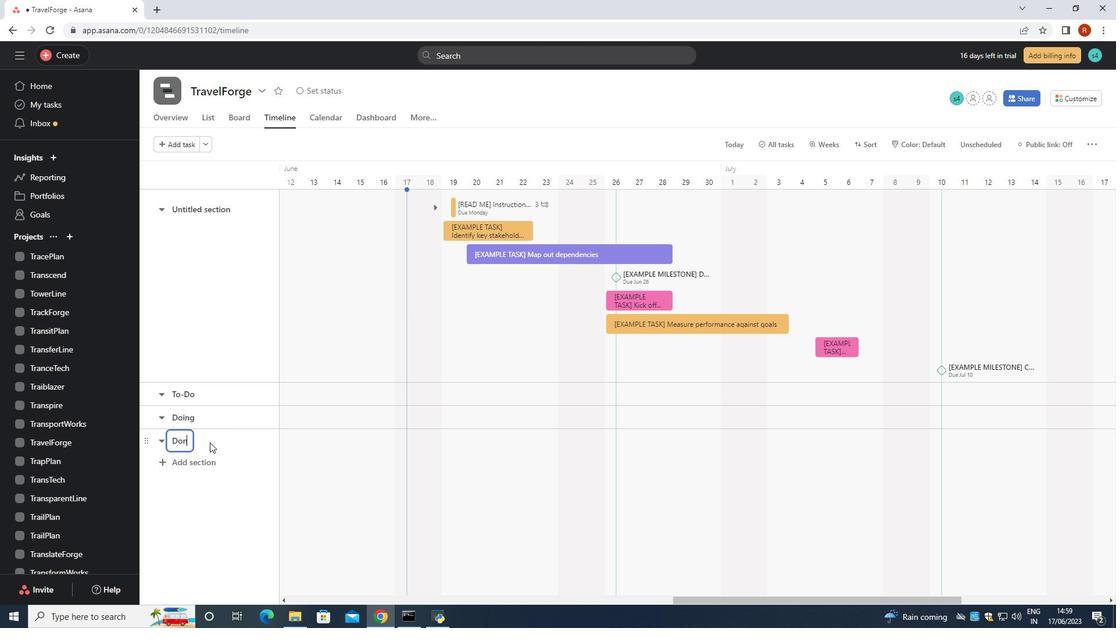 
Action: Mouse moved to (212, 455)
Screenshot: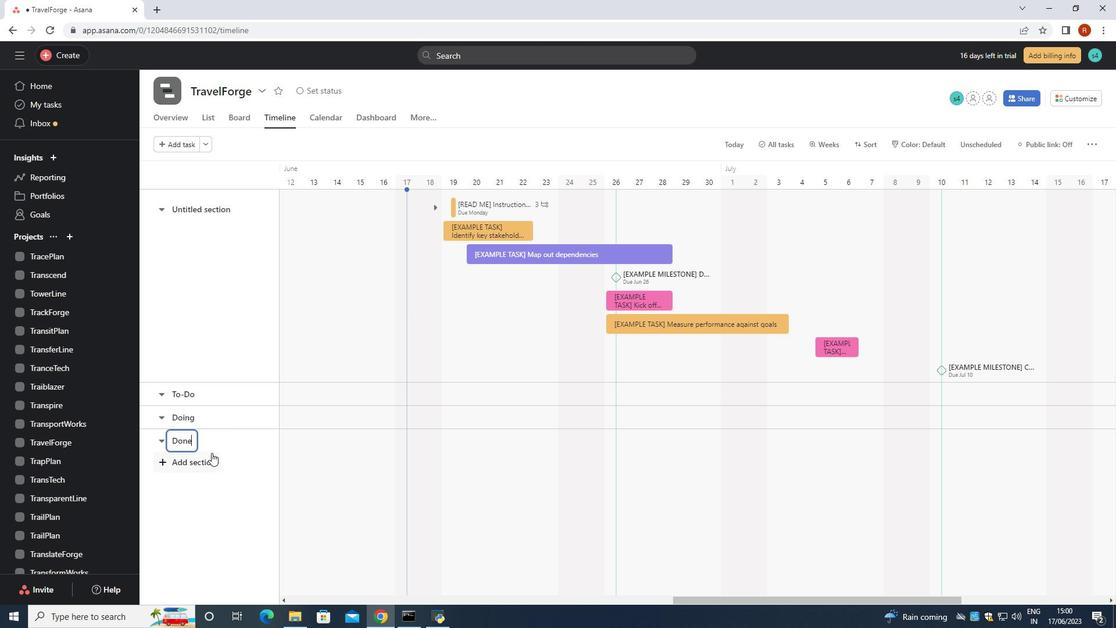 
